Task: Add vertical guide.
Action: Mouse moved to (92, 68)
Screenshot: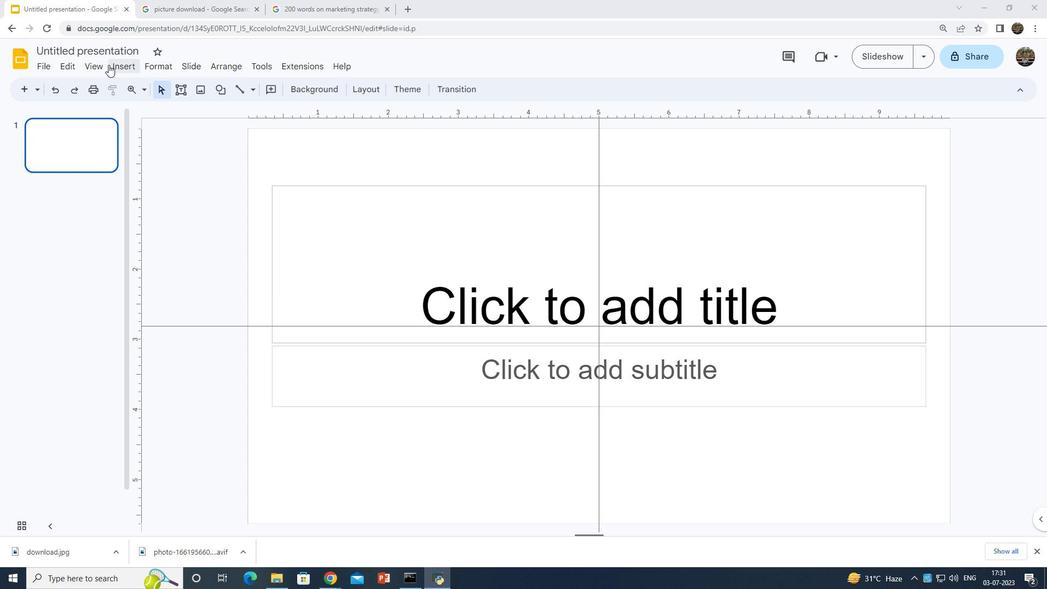 
Action: Mouse pressed left at (92, 68)
Screenshot: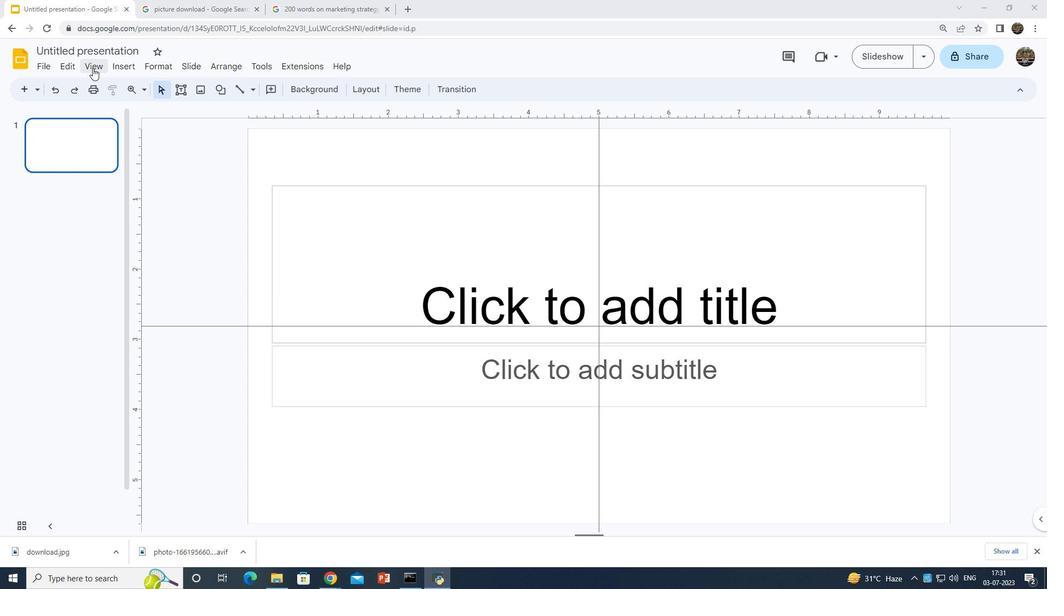 
Action: Mouse moved to (144, 201)
Screenshot: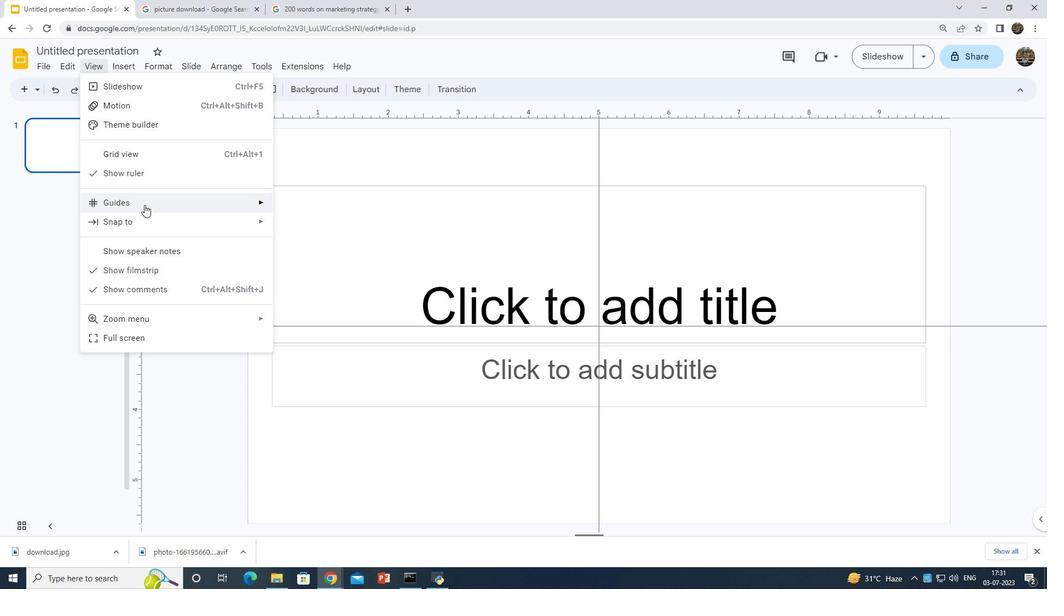 
Action: Mouse pressed left at (144, 201)
Screenshot: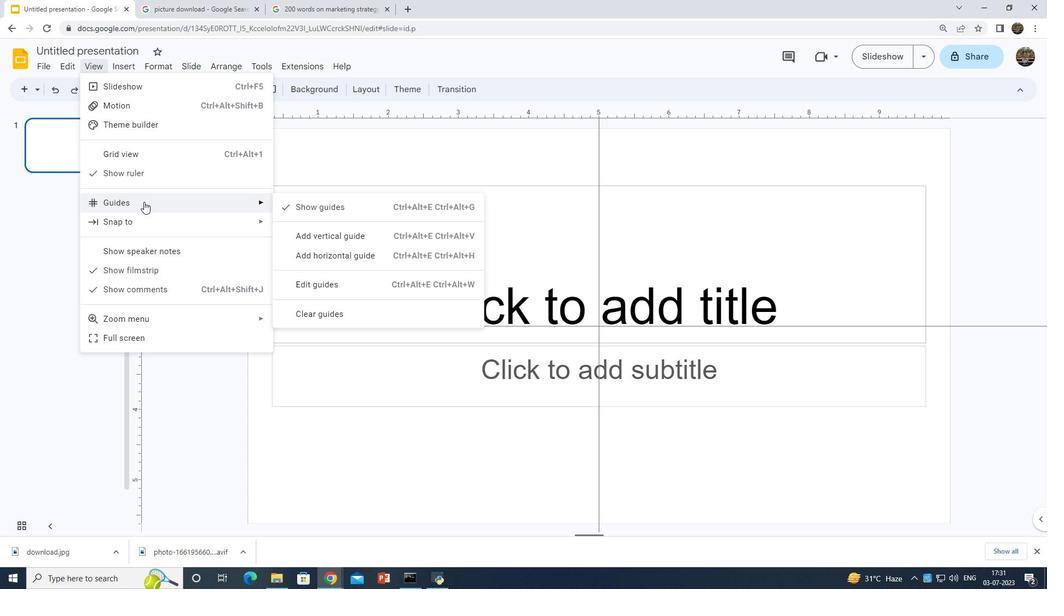 
Action: Mouse moved to (153, 198)
Screenshot: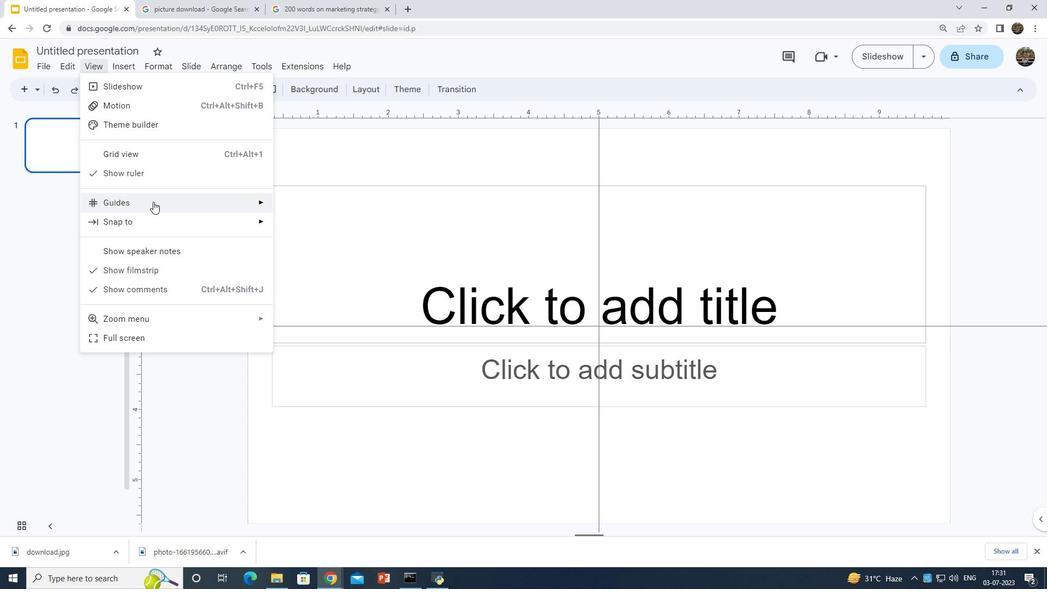 
Action: Mouse pressed left at (153, 198)
Screenshot: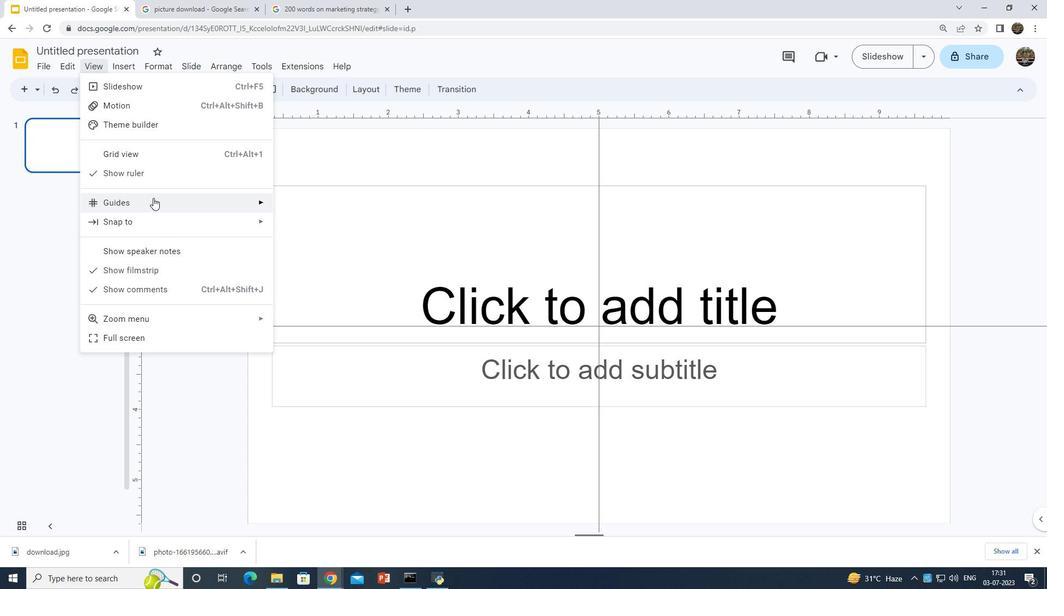 
Action: Mouse moved to (331, 233)
Screenshot: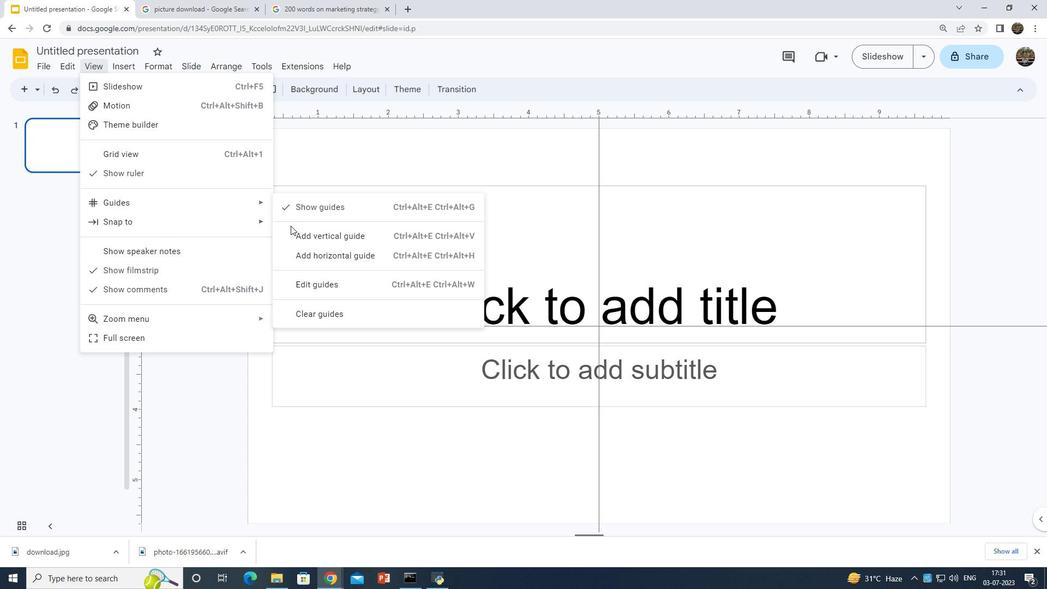 
Action: Mouse pressed left at (331, 233)
Screenshot: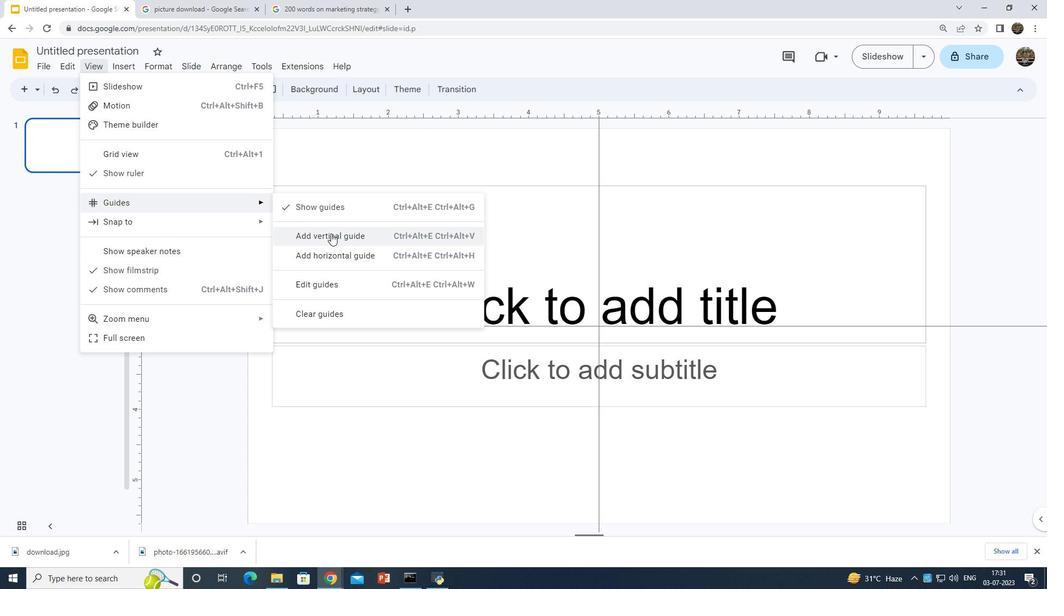 
